 Task: Look for One-way flight tickets for 2 adults, in Economy from Abu Simbel to Istanbul to travel on 29-Nov-2023.  Stops: Any number of stops. Choice of flight is British Airways.
Action: Mouse moved to (306, 271)
Screenshot: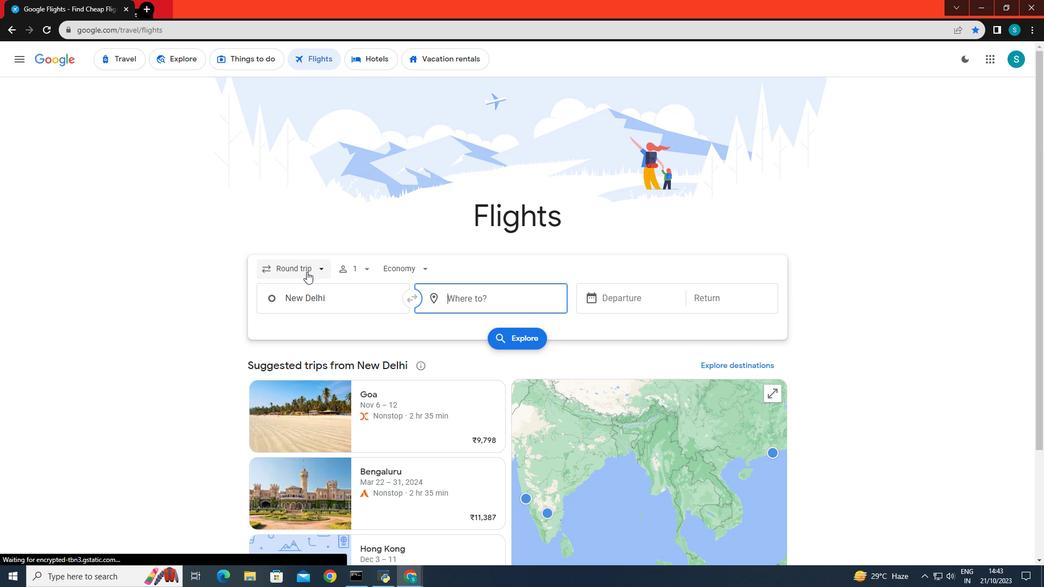 
Action: Mouse pressed left at (306, 271)
Screenshot: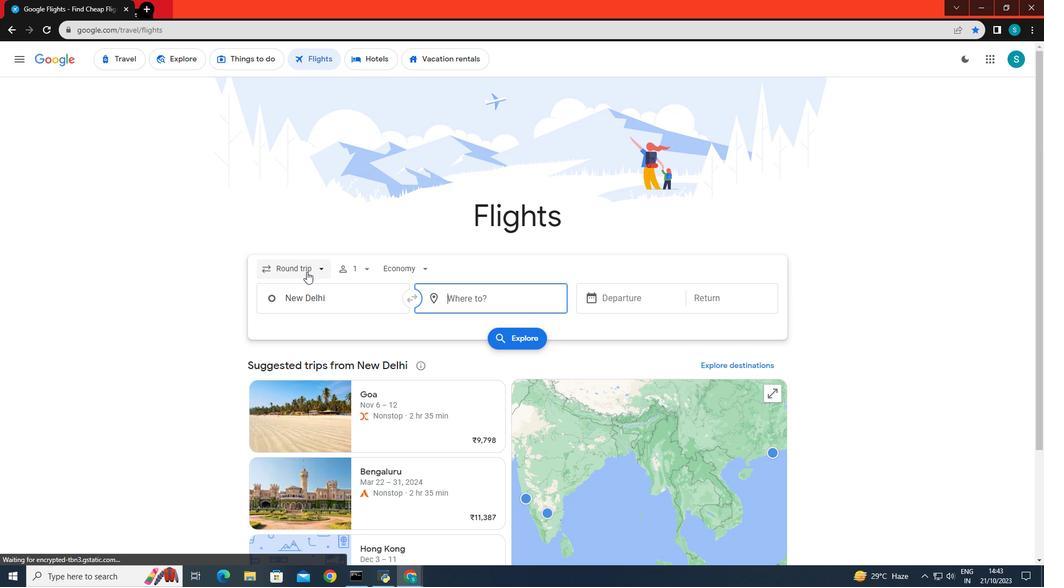 
Action: Mouse moved to (300, 320)
Screenshot: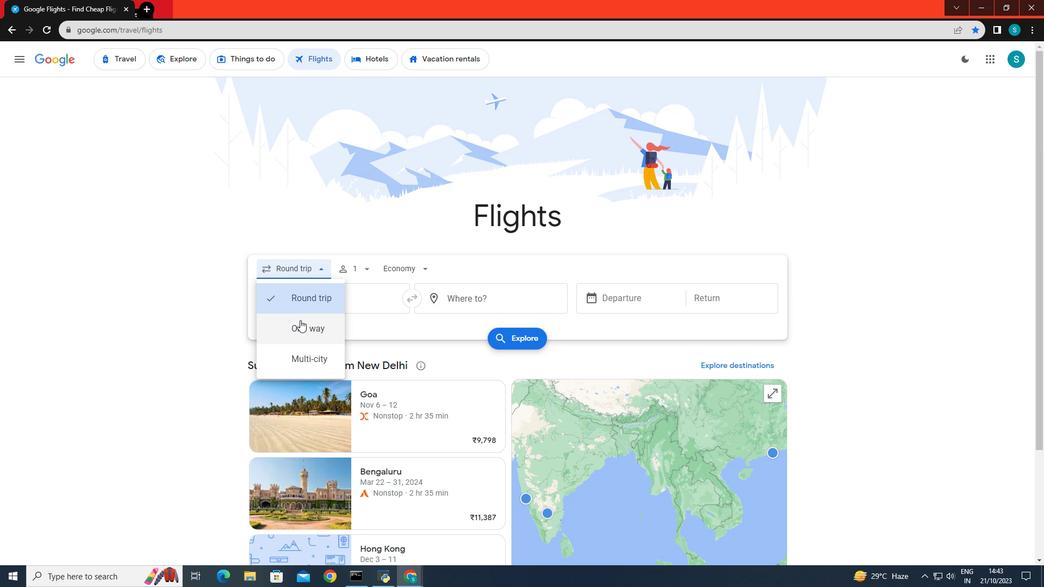 
Action: Mouse pressed left at (300, 320)
Screenshot: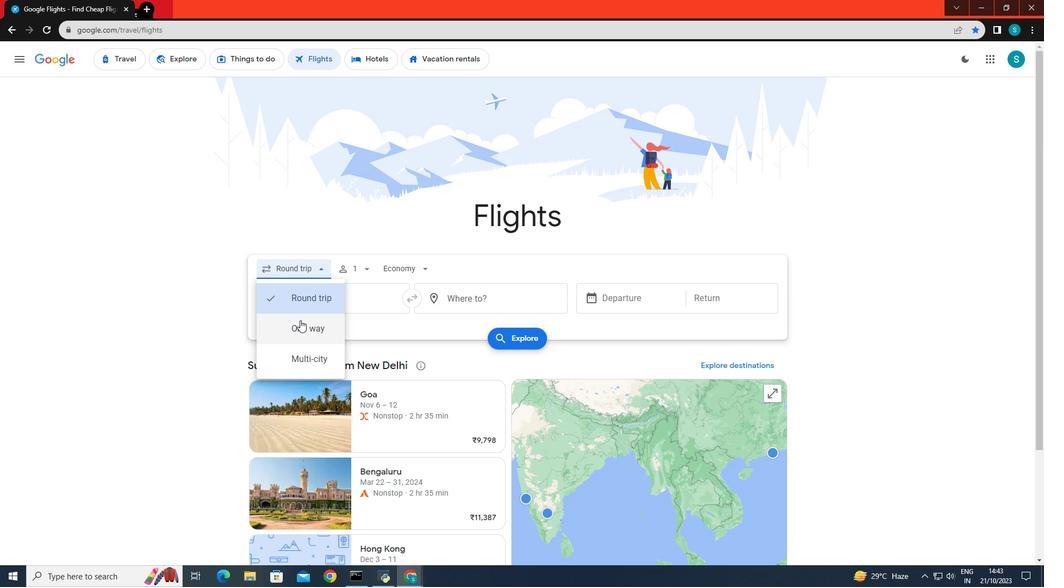 
Action: Mouse moved to (352, 267)
Screenshot: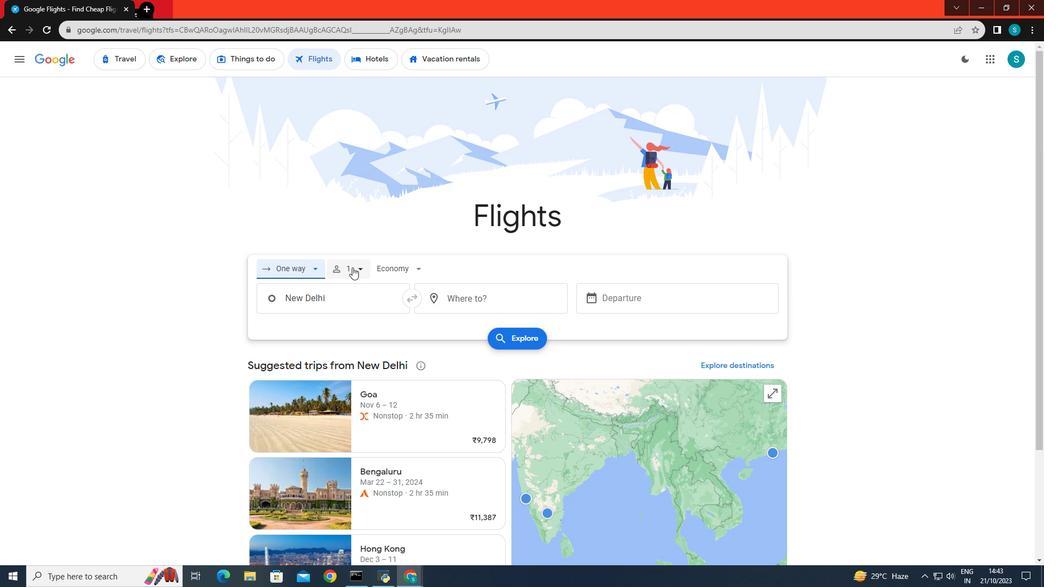 
Action: Mouse pressed left at (352, 267)
Screenshot: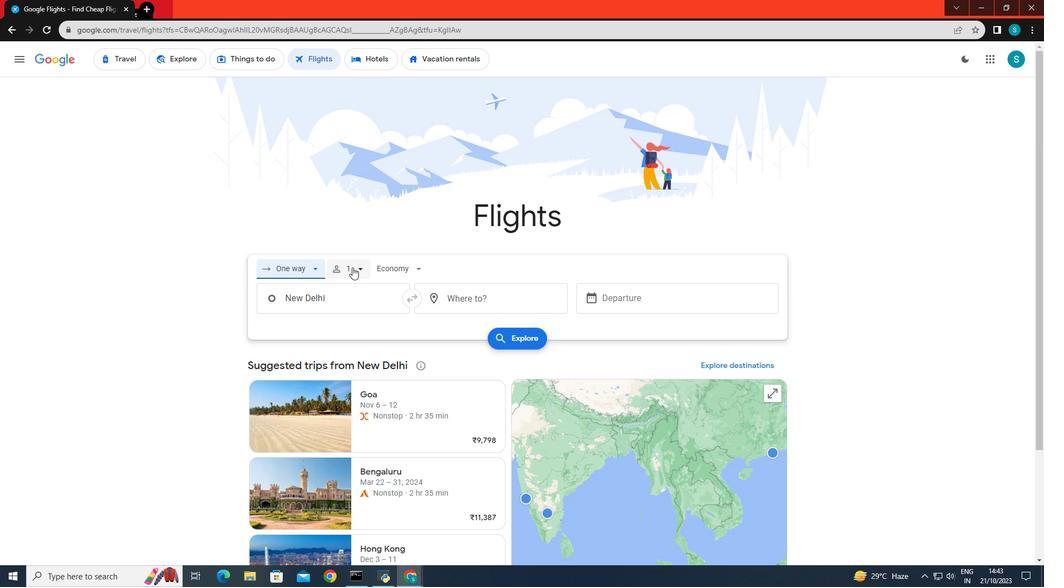 
Action: Mouse moved to (449, 298)
Screenshot: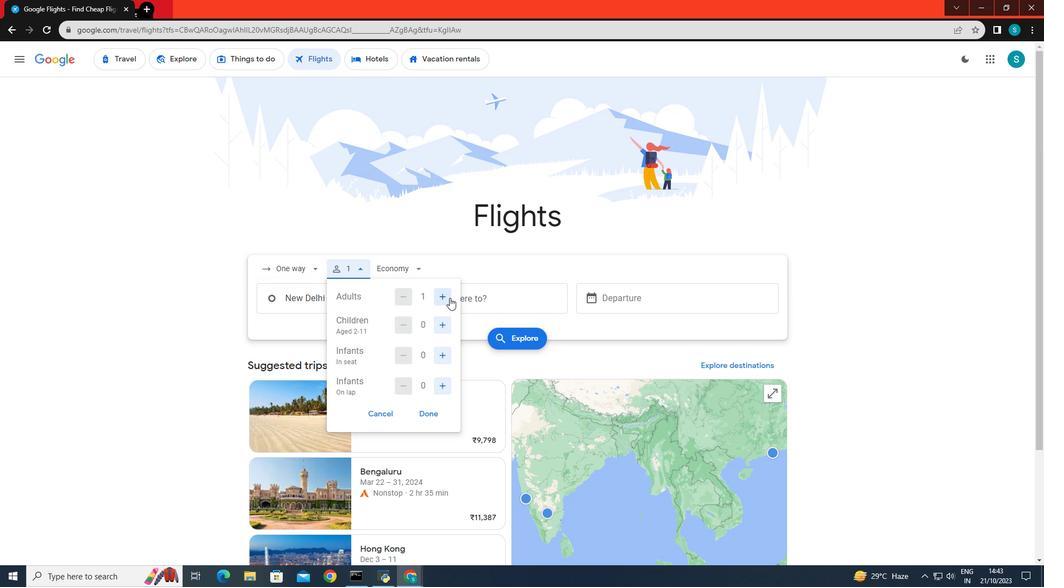 
Action: Mouse pressed left at (449, 298)
Screenshot: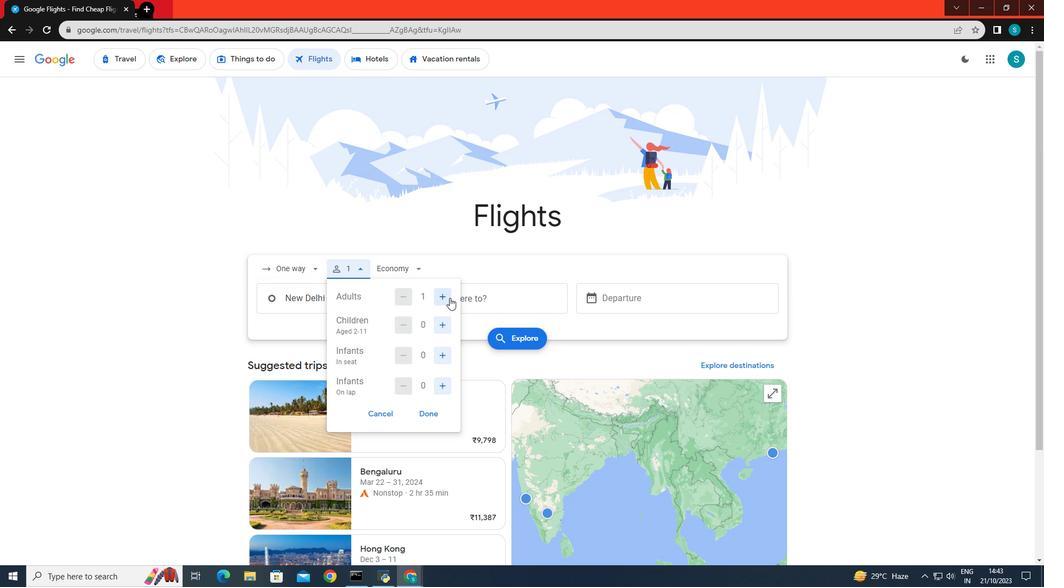 
Action: Mouse moved to (432, 414)
Screenshot: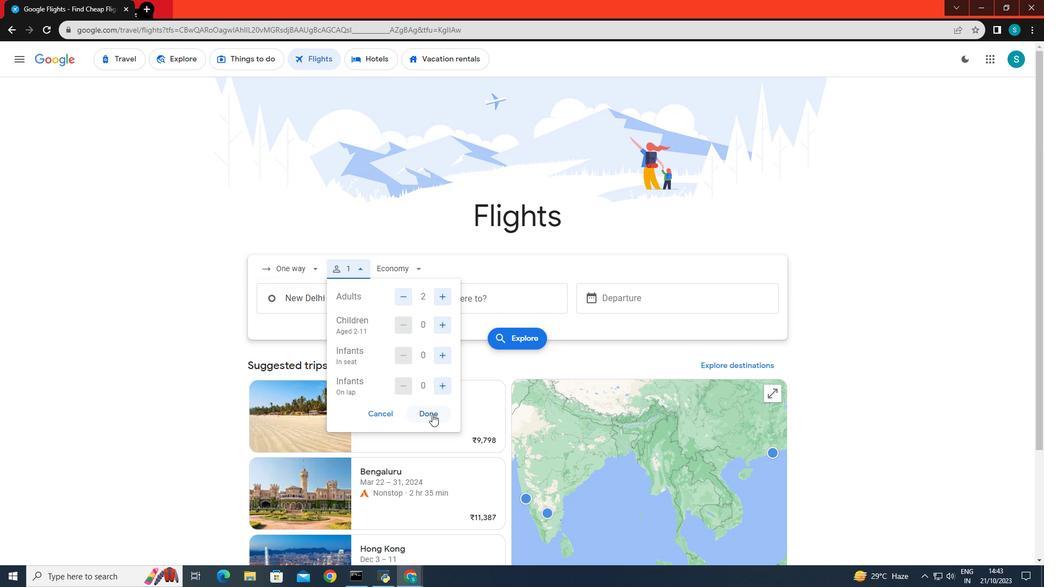 
Action: Mouse pressed left at (432, 414)
Screenshot: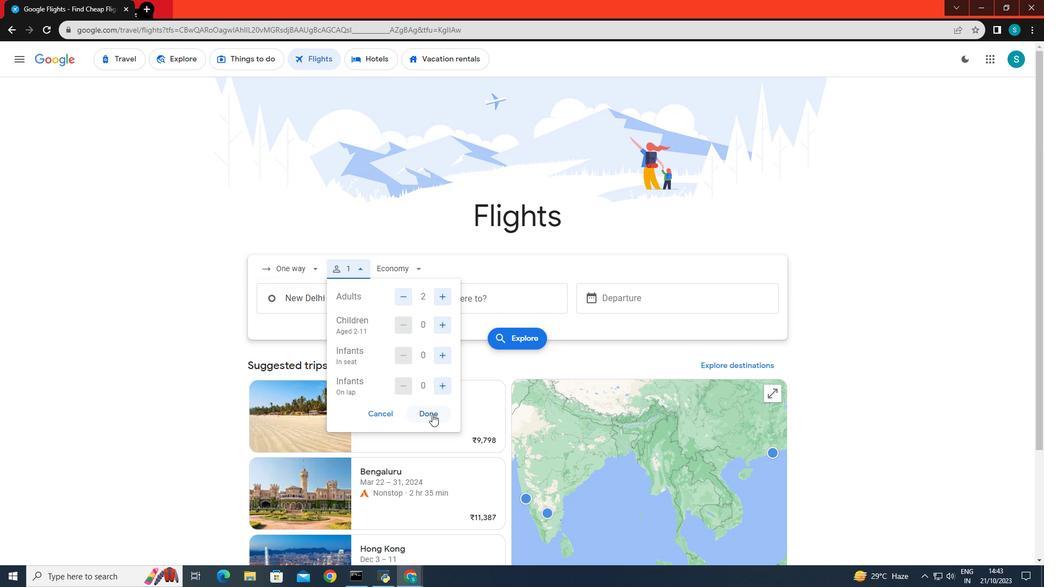 
Action: Mouse moved to (398, 268)
Screenshot: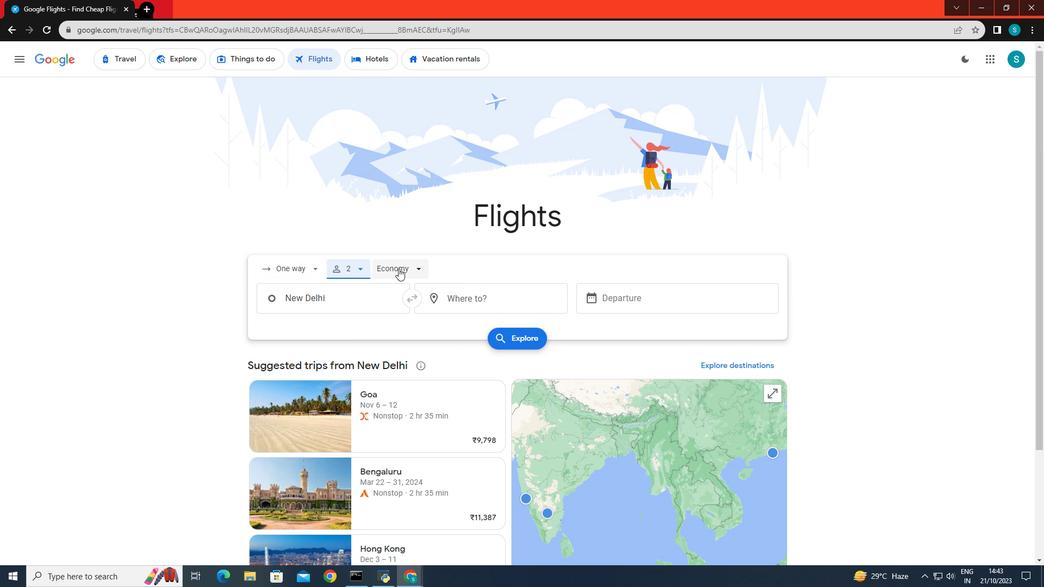 
Action: Mouse pressed left at (398, 268)
Screenshot: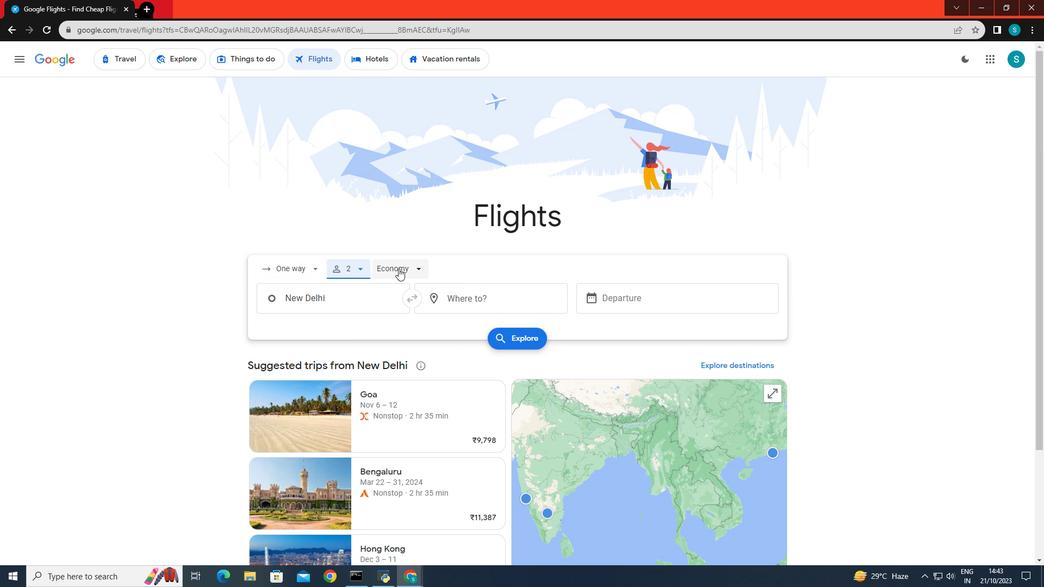 
Action: Mouse moved to (418, 286)
Screenshot: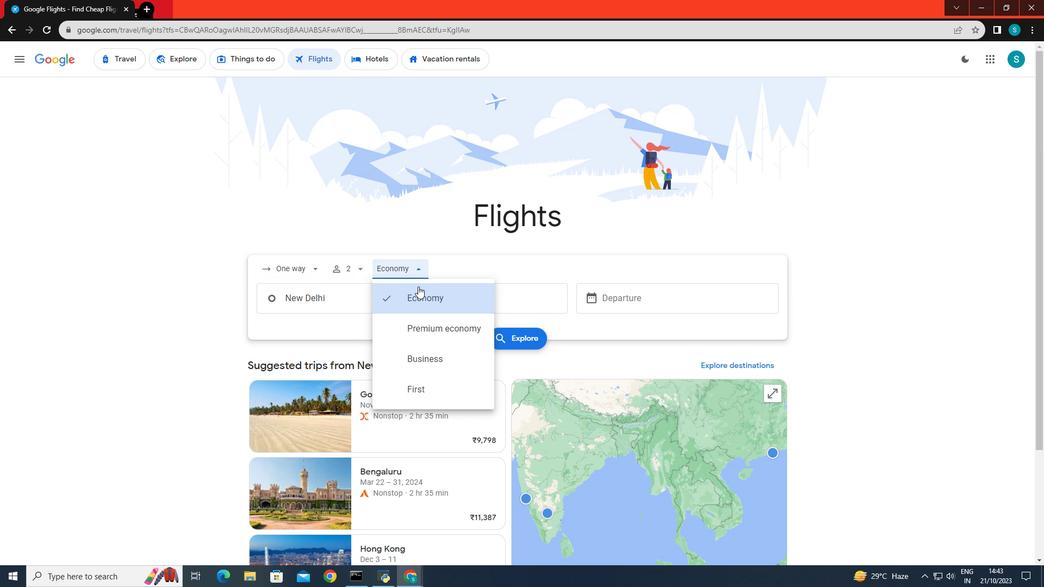 
Action: Mouse pressed left at (418, 286)
Screenshot: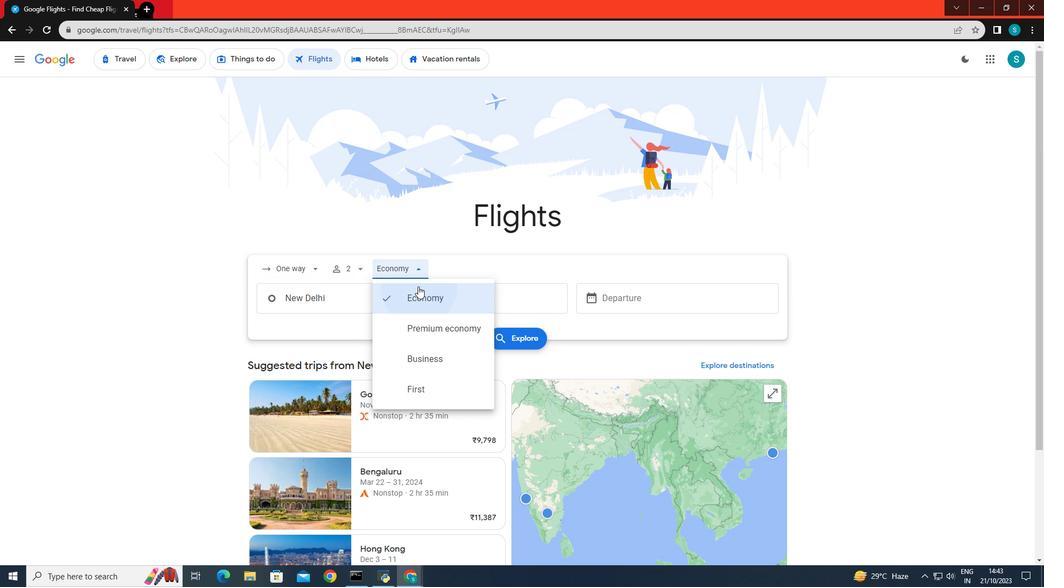 
Action: Mouse moved to (343, 299)
Screenshot: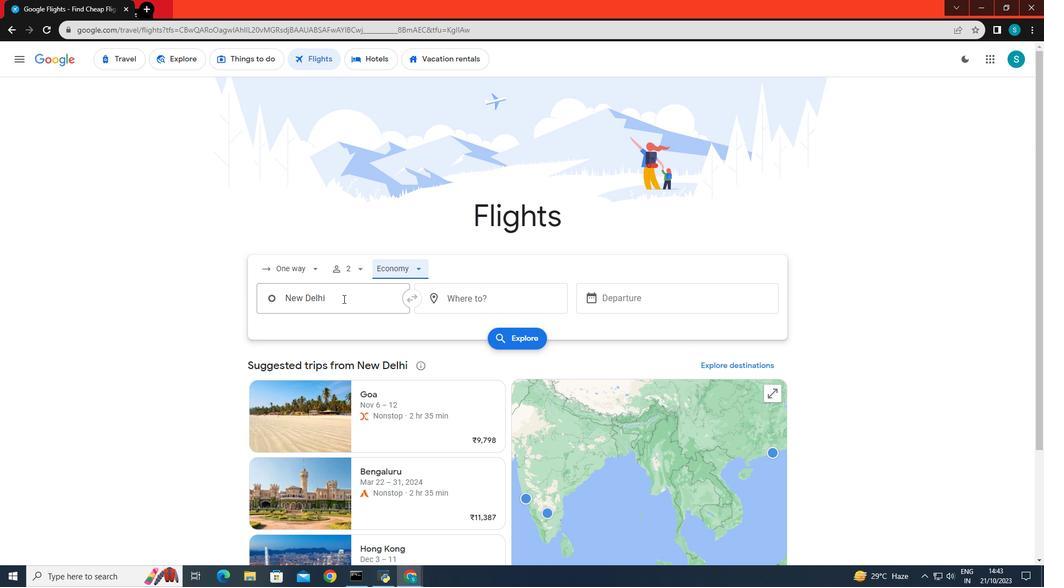 
Action: Mouse pressed left at (343, 299)
Screenshot: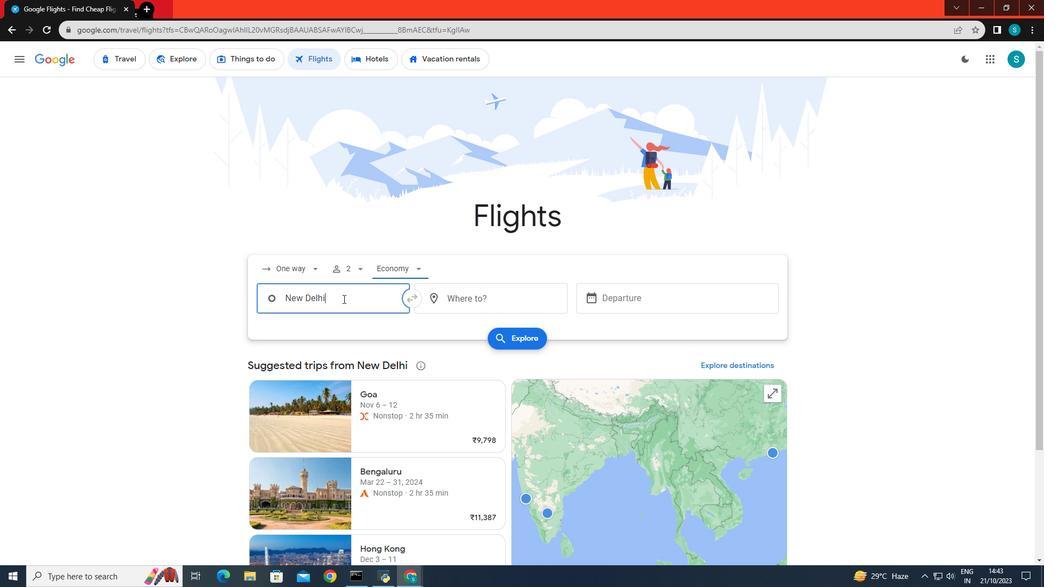 
Action: Key pressed <Key.backspace><Key.caps_lock>A<Key.caps_lock>bu<Key.space><Key.caps_lock>SIM<Key.backspace><Key.backspace><Key.caps_lock>imbel
Screenshot: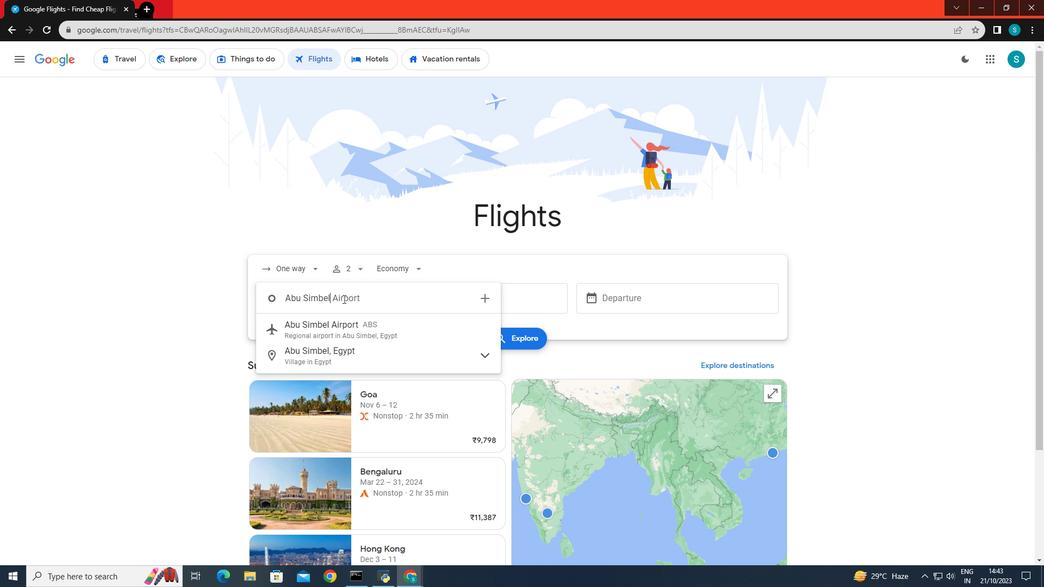 
Action: Mouse moved to (345, 332)
Screenshot: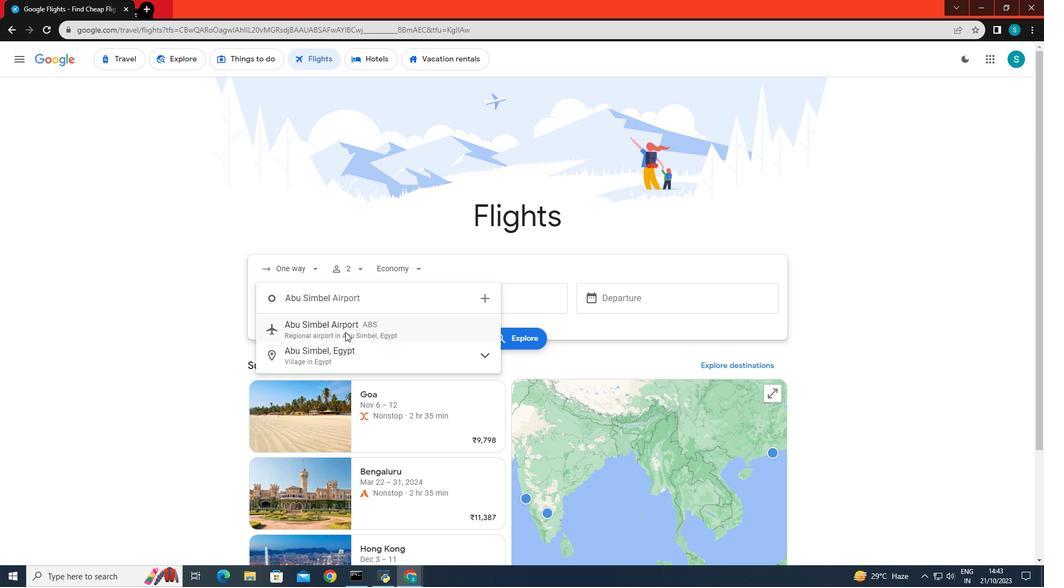 
Action: Mouse pressed left at (345, 332)
Screenshot: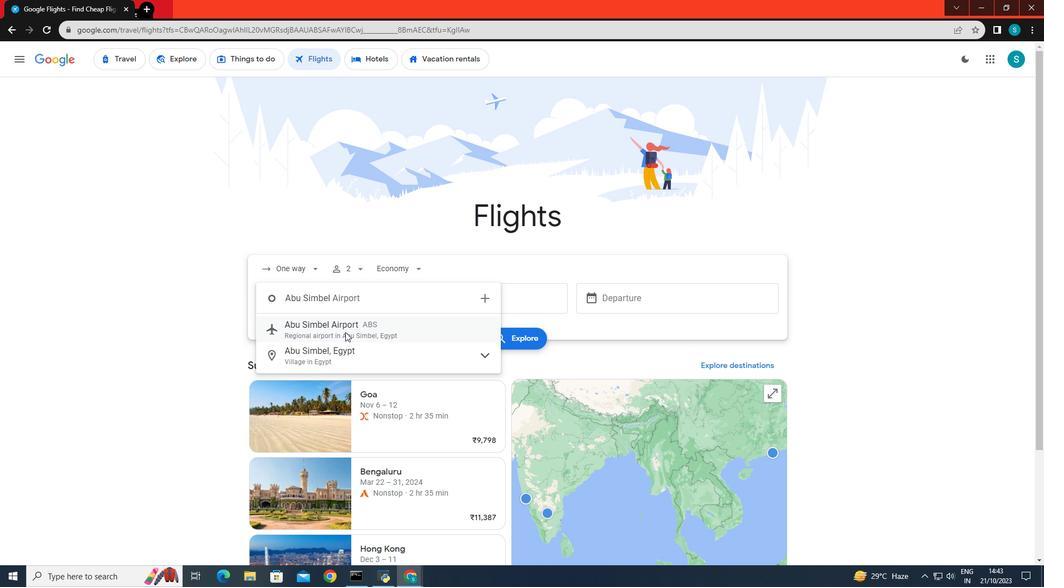 
Action: Mouse moved to (477, 296)
Screenshot: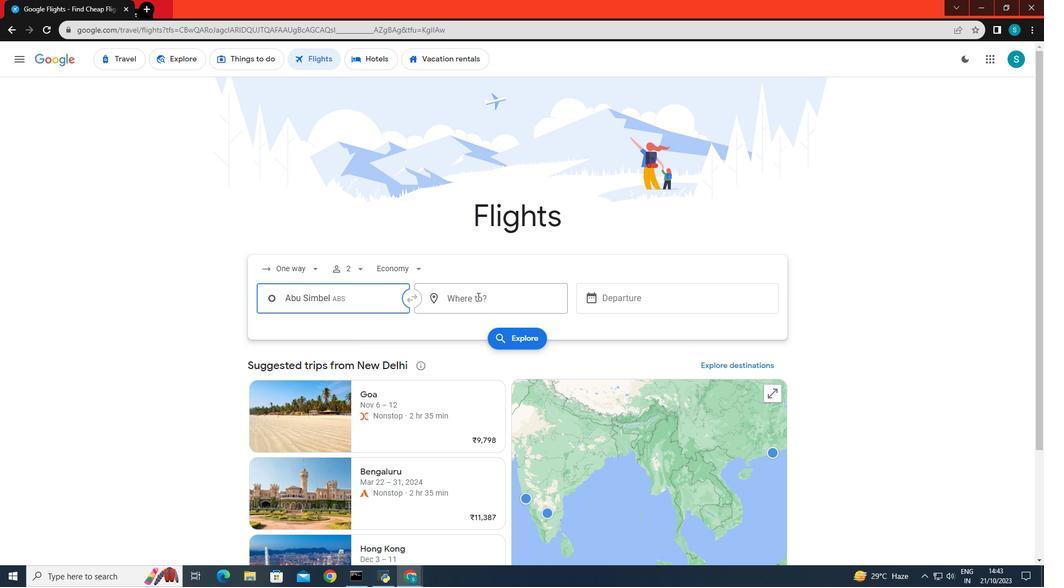 
Action: Mouse pressed left at (477, 296)
Screenshot: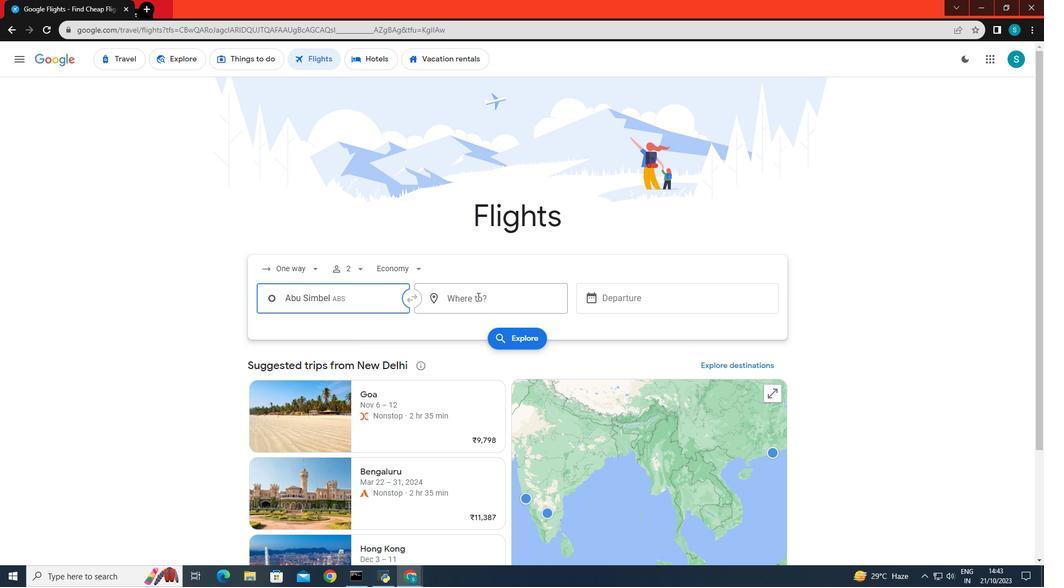 
Action: Key pressed <Key.caps_lock>I<Key.caps_lock>stanbul
Screenshot: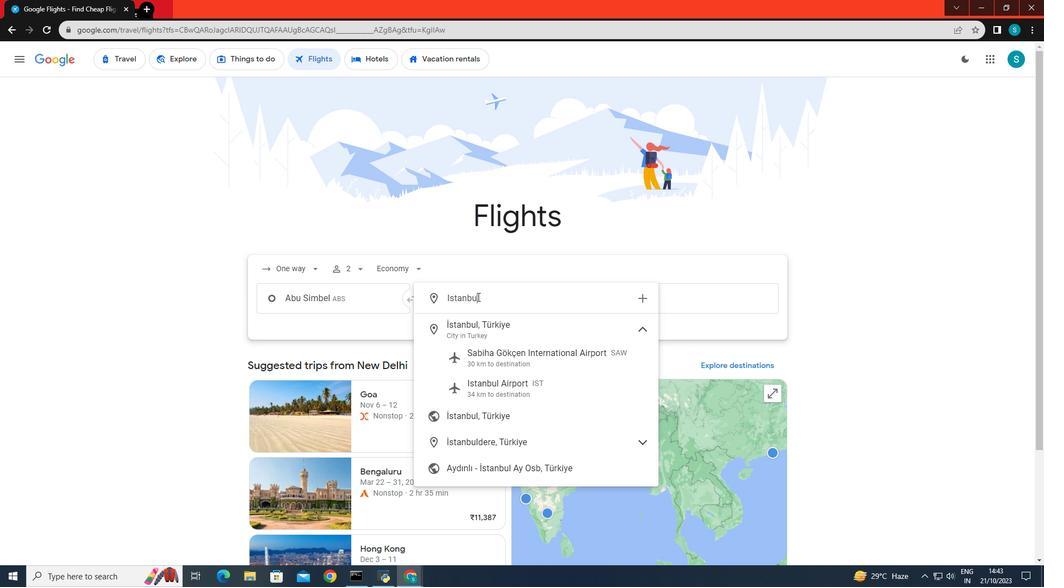 
Action: Mouse moved to (495, 358)
Screenshot: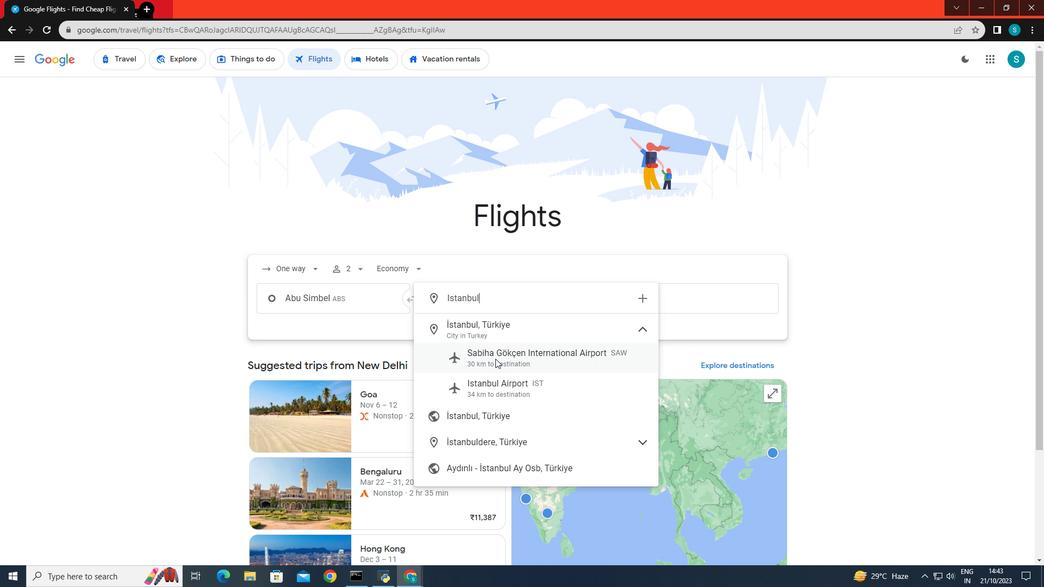
Action: Mouse pressed left at (495, 358)
Screenshot: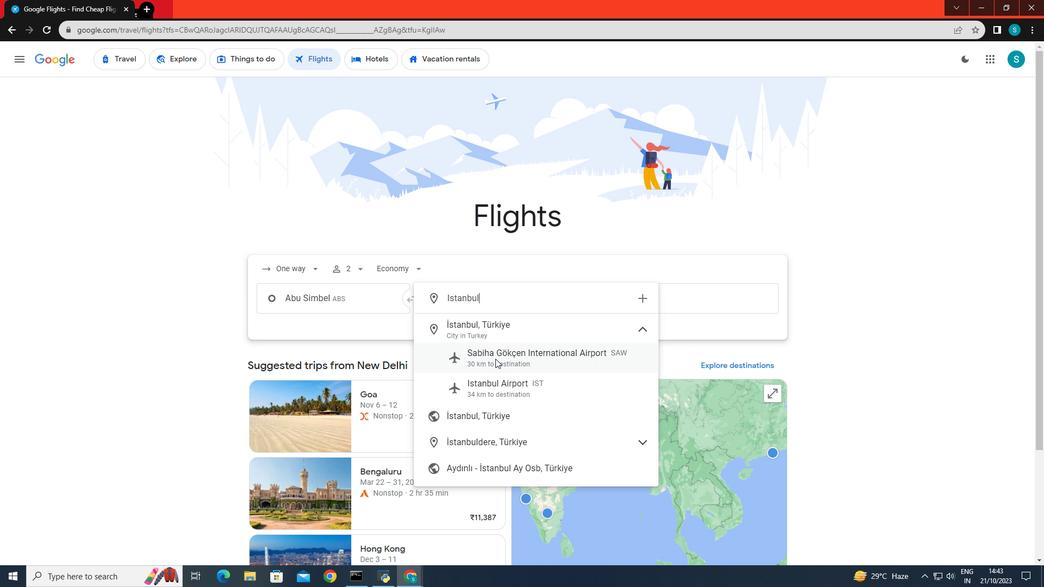 
Action: Mouse moved to (615, 294)
Screenshot: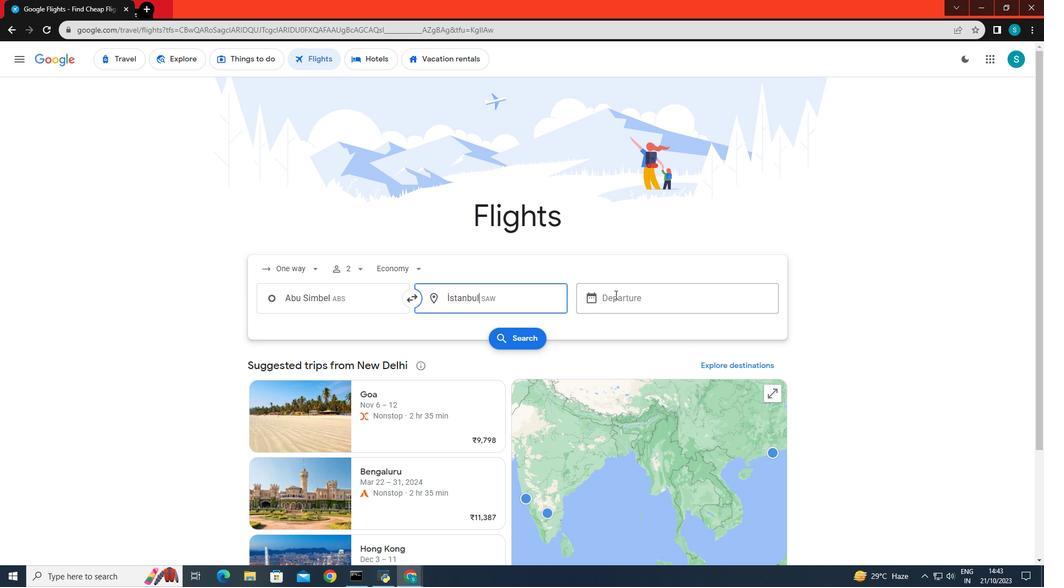 
Action: Mouse pressed left at (615, 294)
Screenshot: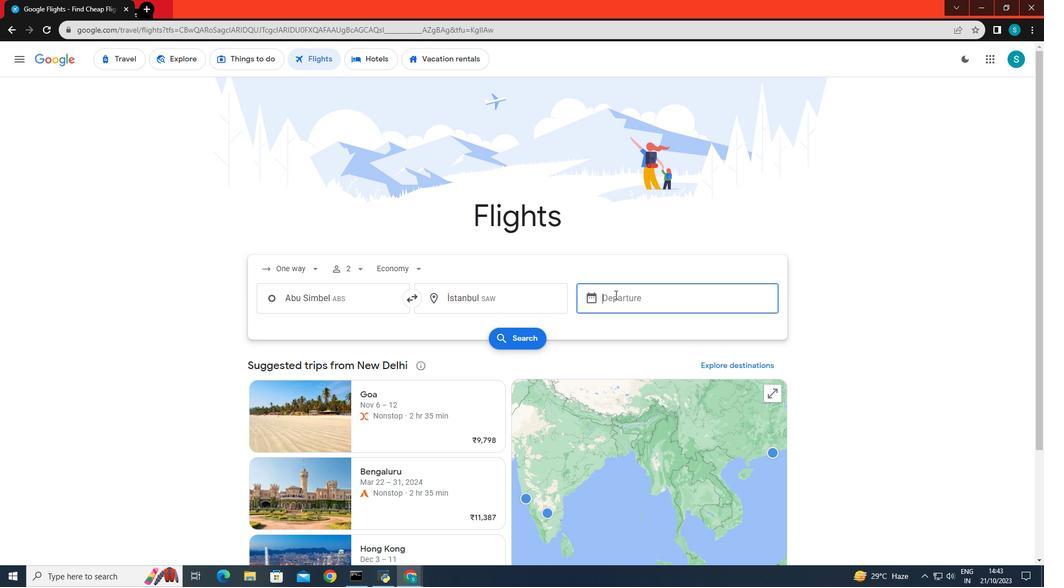 
Action: Mouse moved to (678, 474)
Screenshot: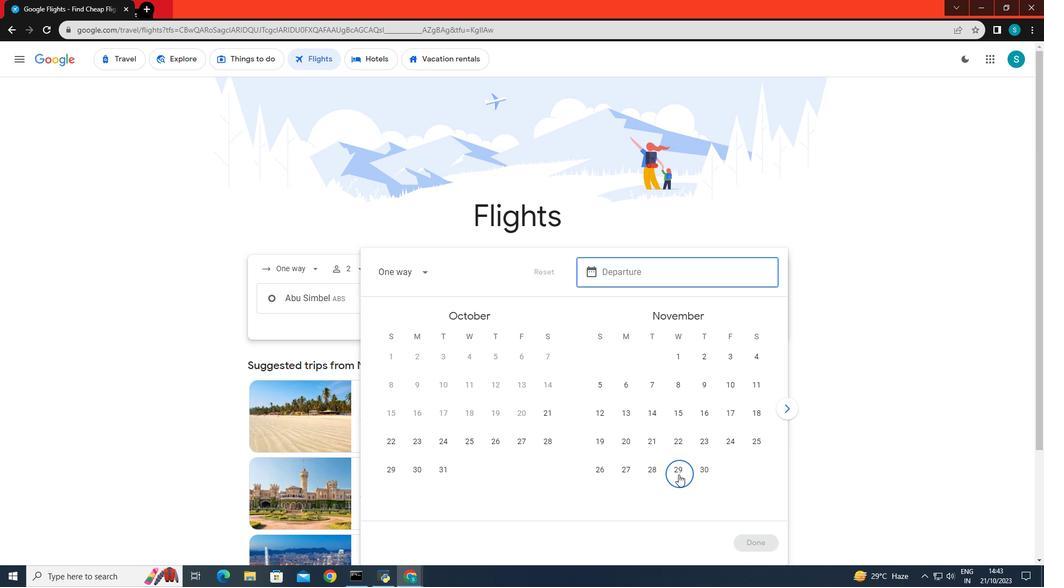 
Action: Mouse pressed left at (678, 474)
Screenshot: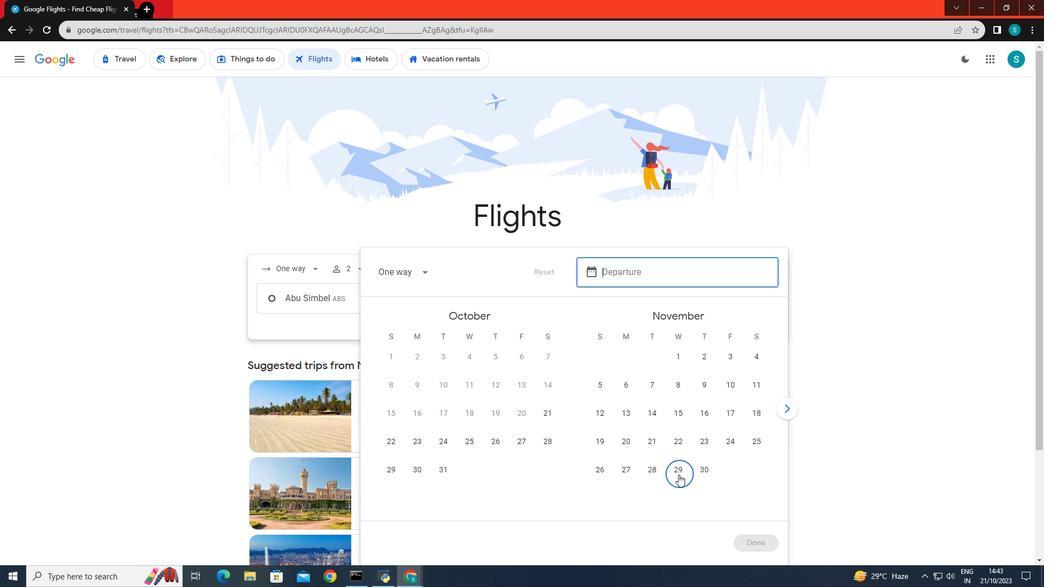 
Action: Mouse moved to (757, 542)
Screenshot: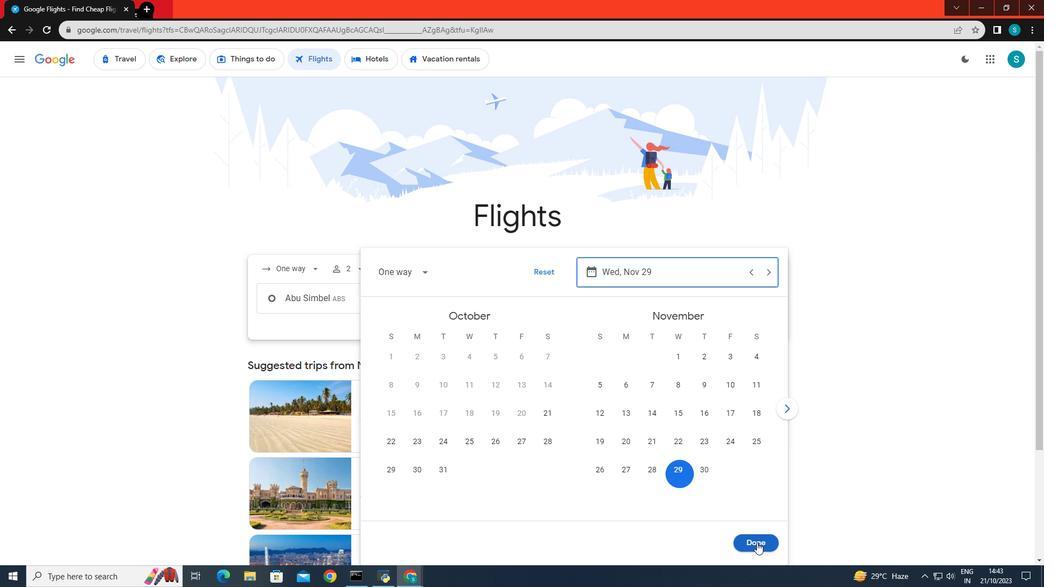 
Action: Mouse pressed left at (757, 542)
Screenshot: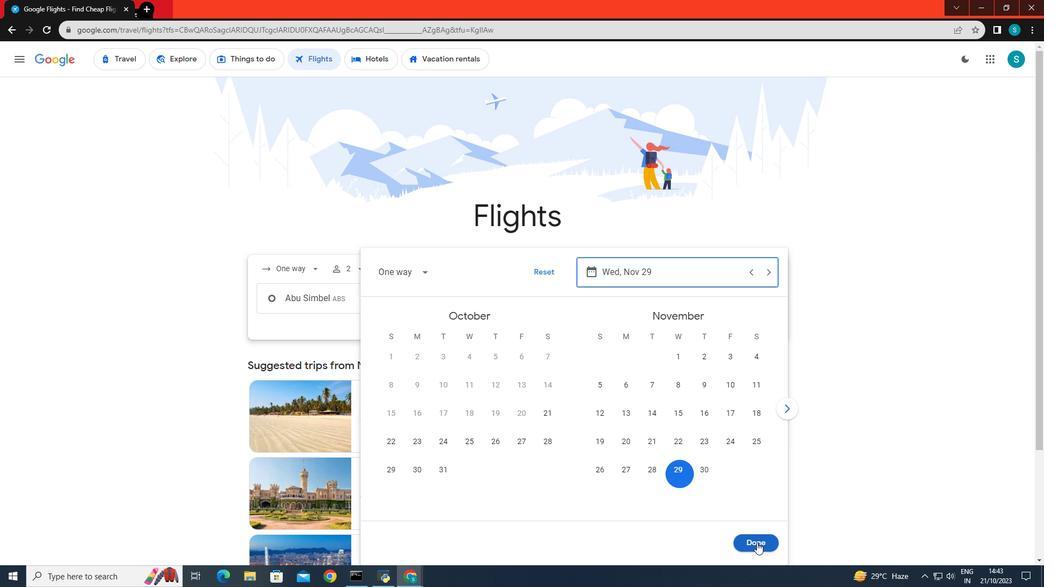 
Action: Mouse moved to (526, 344)
Screenshot: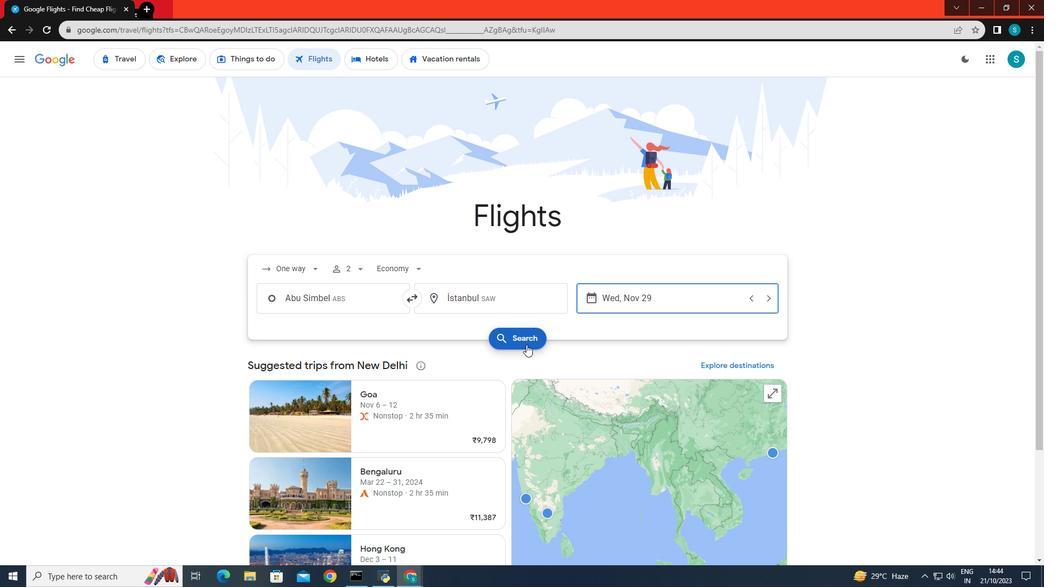 
Action: Mouse pressed left at (526, 344)
Screenshot: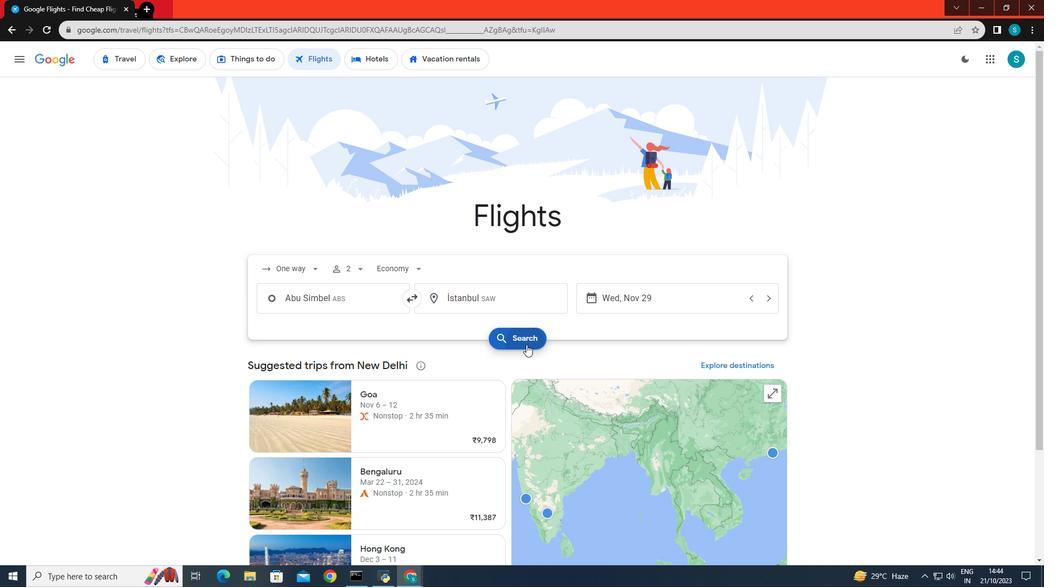 
Action: Mouse moved to (337, 160)
Screenshot: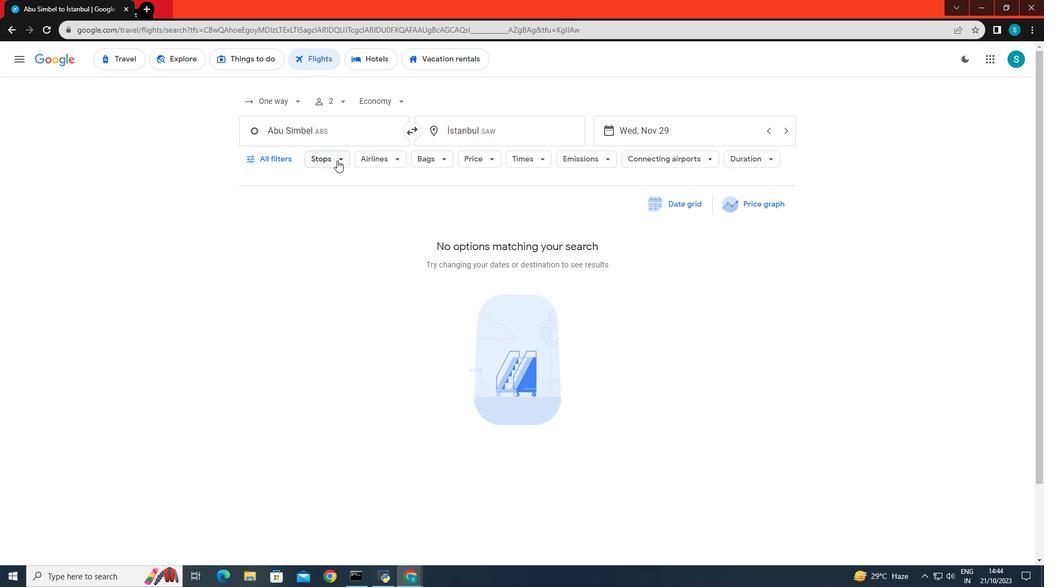 
Action: Mouse pressed left at (337, 160)
Screenshot: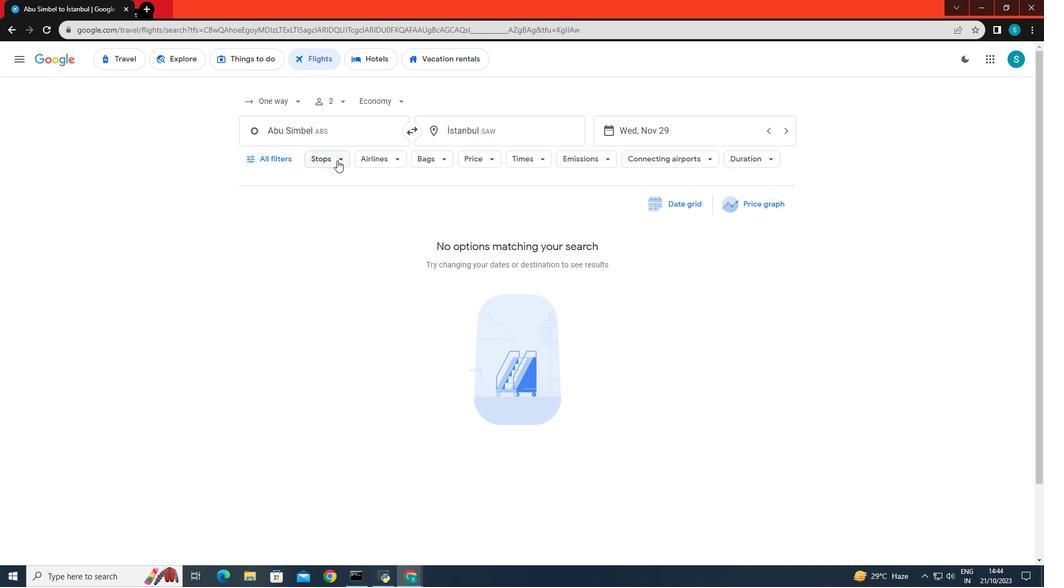 
Action: Mouse moved to (326, 215)
Screenshot: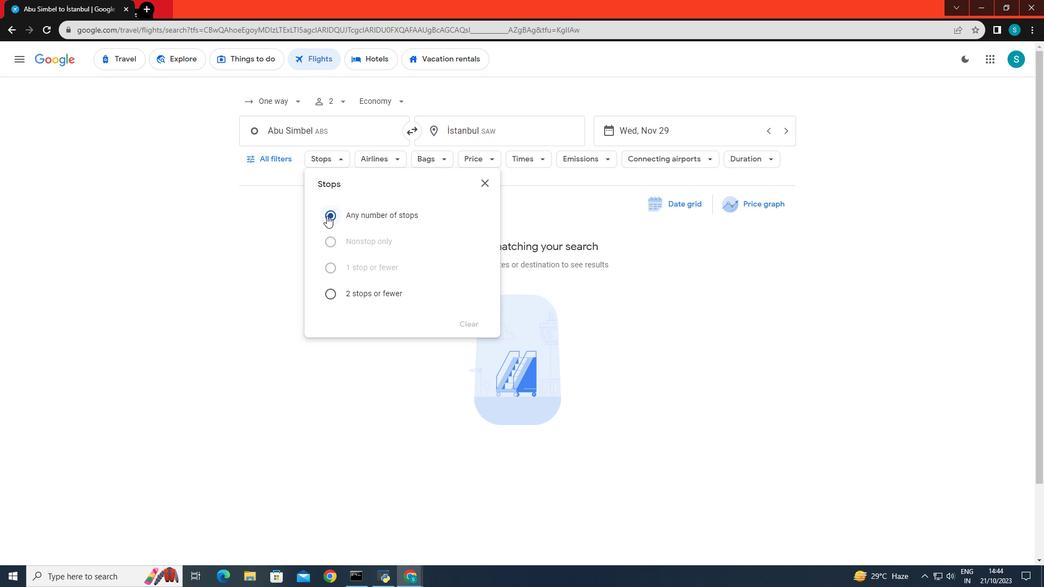 
Action: Mouse pressed left at (326, 215)
Screenshot: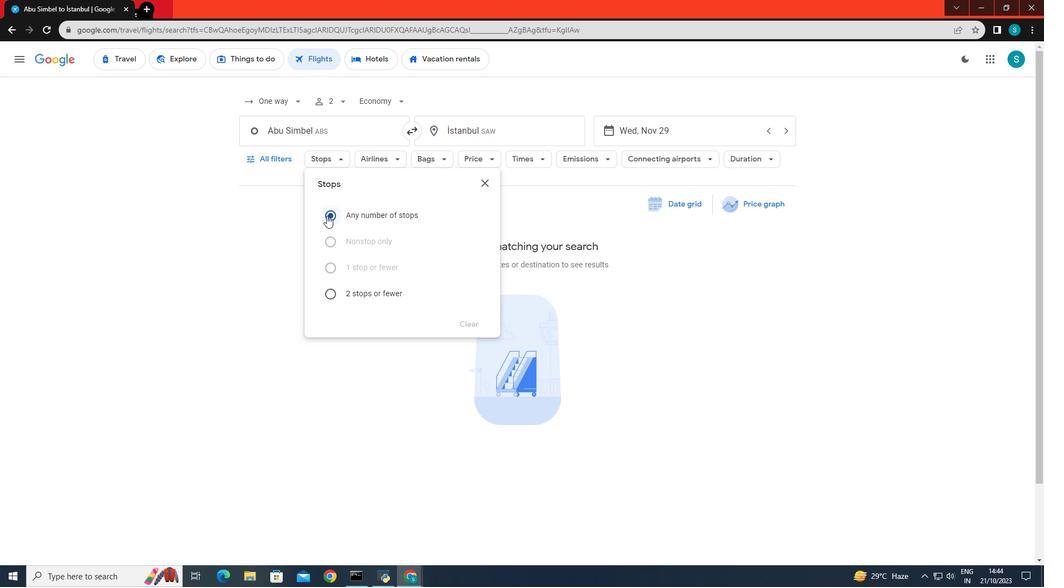 
Action: Mouse moved to (234, 262)
Screenshot: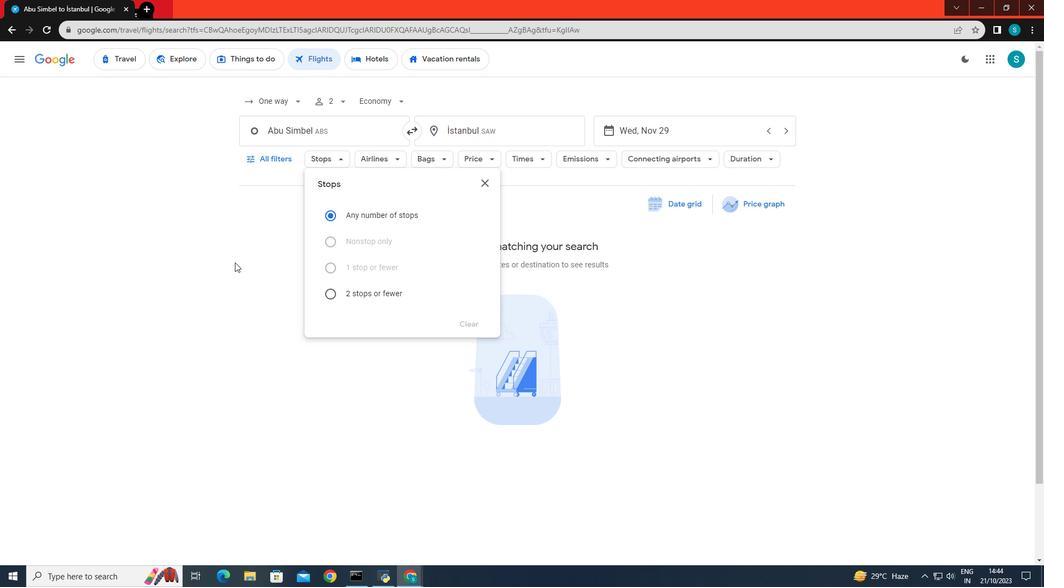 
Action: Mouse pressed left at (234, 262)
Screenshot: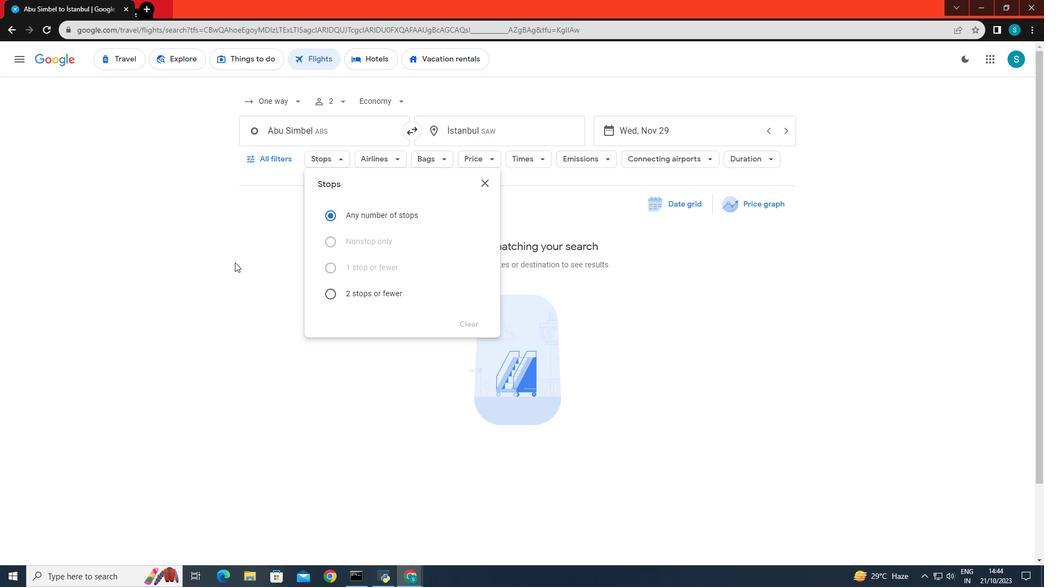 
Action: Mouse moved to (389, 157)
Screenshot: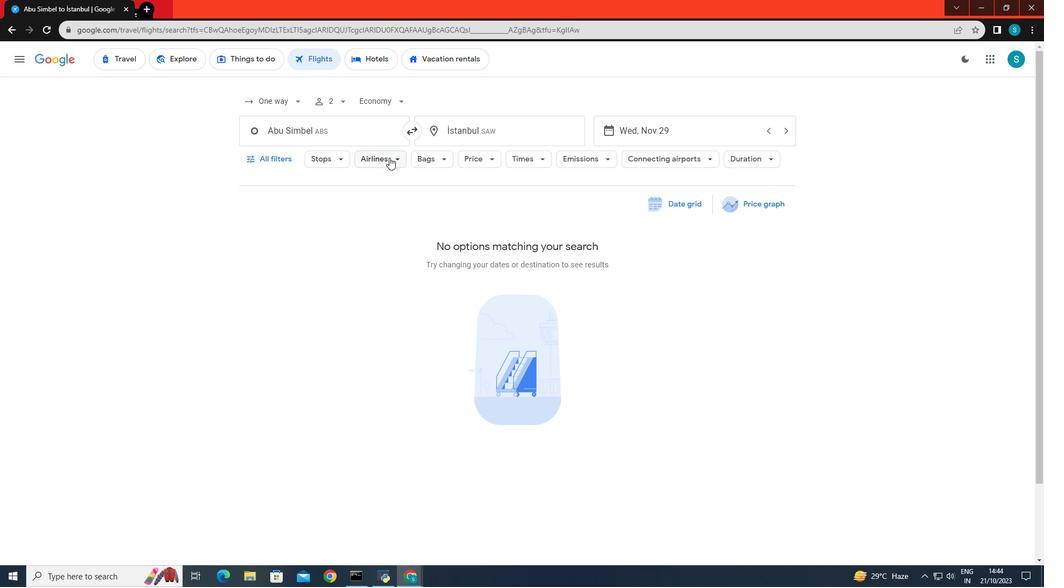 
Action: Mouse pressed left at (389, 157)
Screenshot: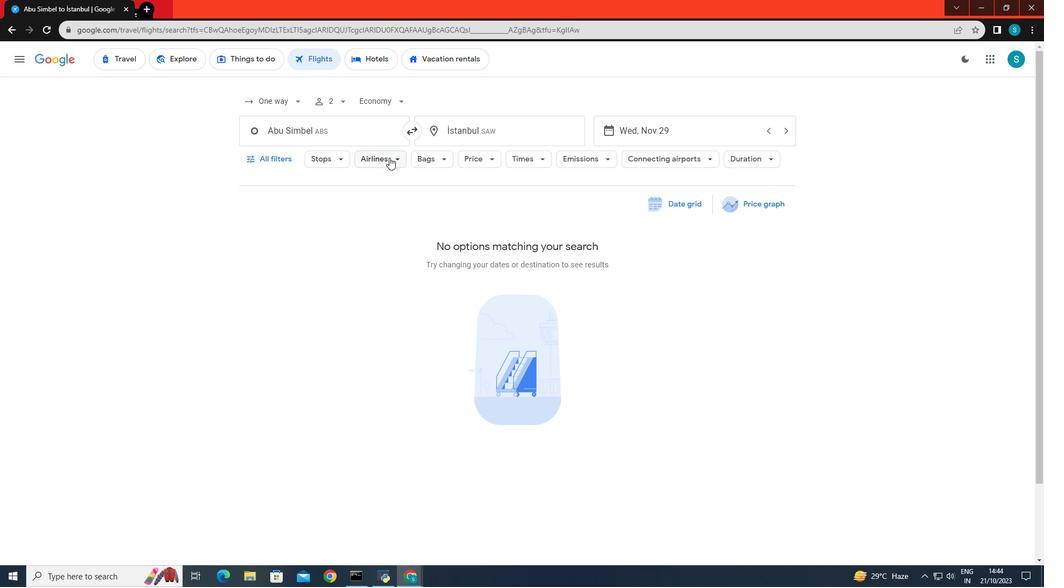 
Action: Mouse moved to (474, 394)
Screenshot: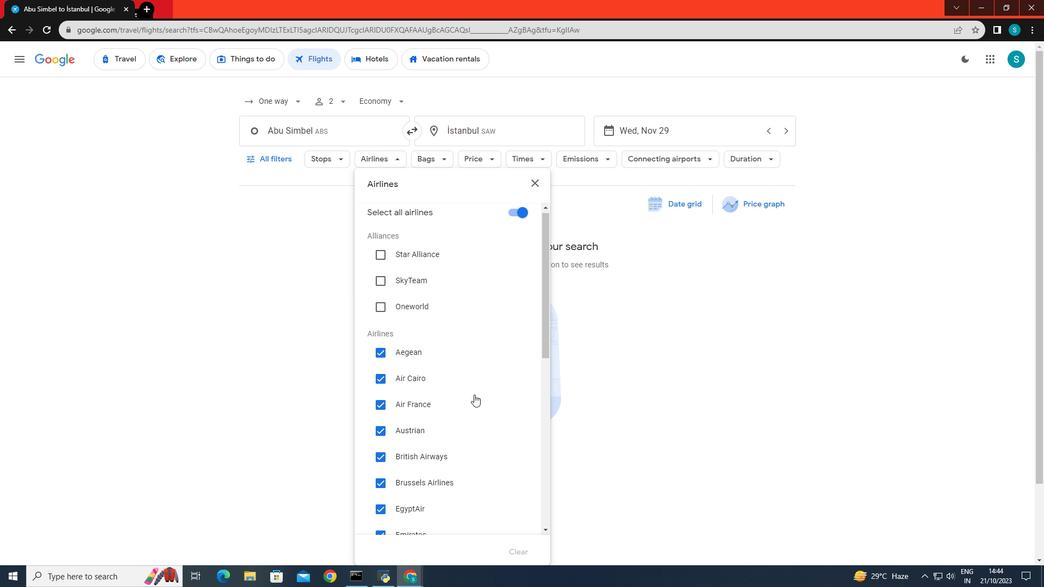 
Action: Mouse scrolled (474, 394) with delta (0, 0)
Screenshot: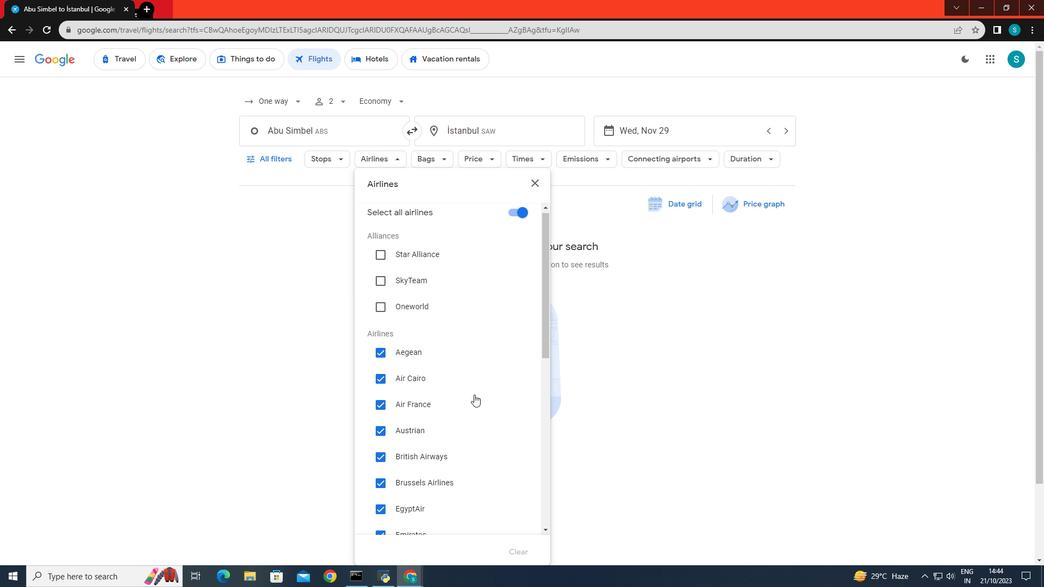 
Action: Mouse scrolled (474, 394) with delta (0, 0)
Screenshot: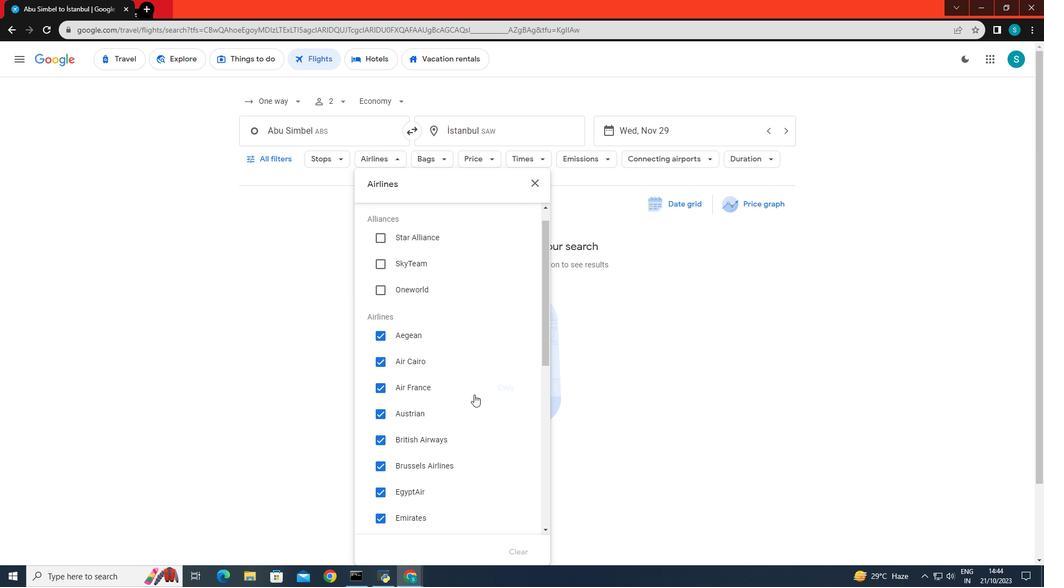 
Action: Mouse moved to (435, 399)
Screenshot: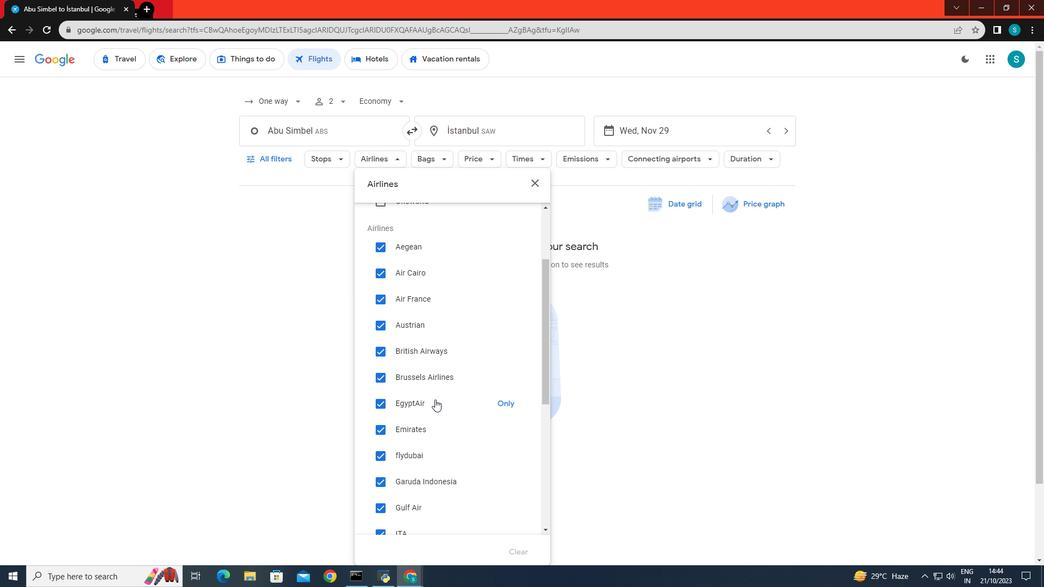 
Action: Mouse scrolled (435, 399) with delta (0, 0)
Screenshot: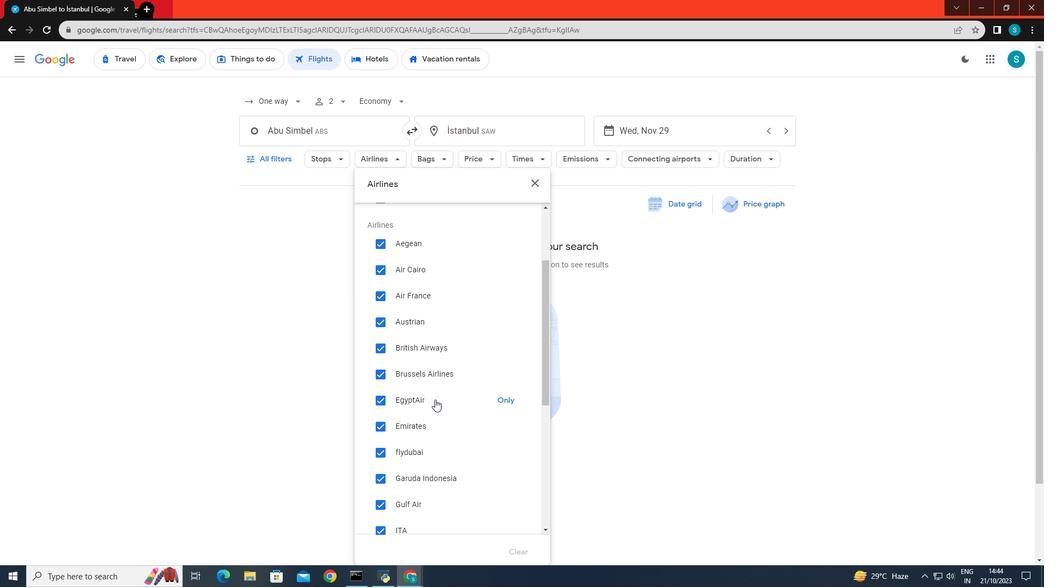 
Action: Mouse moved to (505, 375)
Screenshot: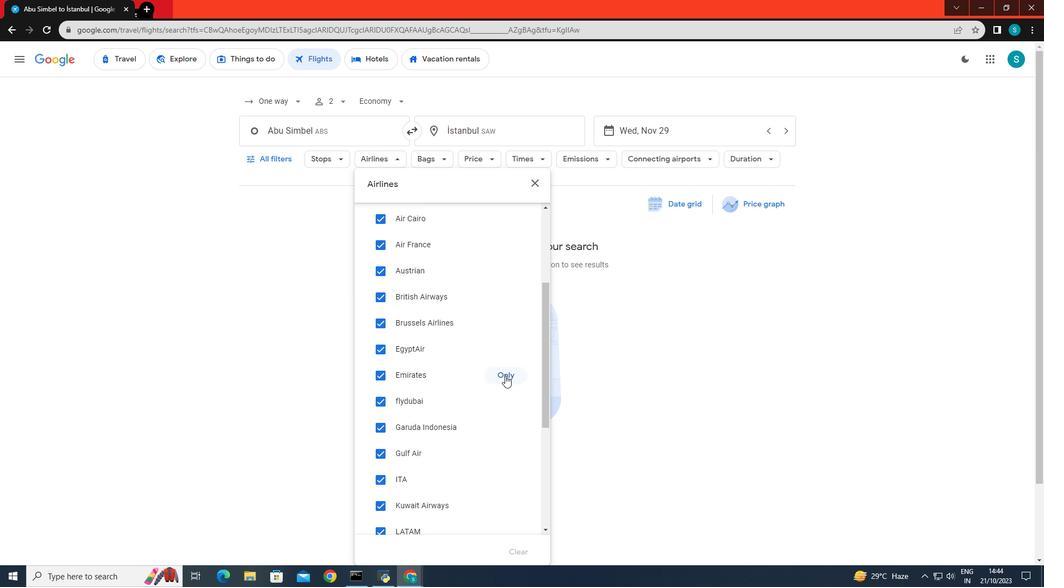 
Action: Mouse pressed left at (505, 375)
Screenshot: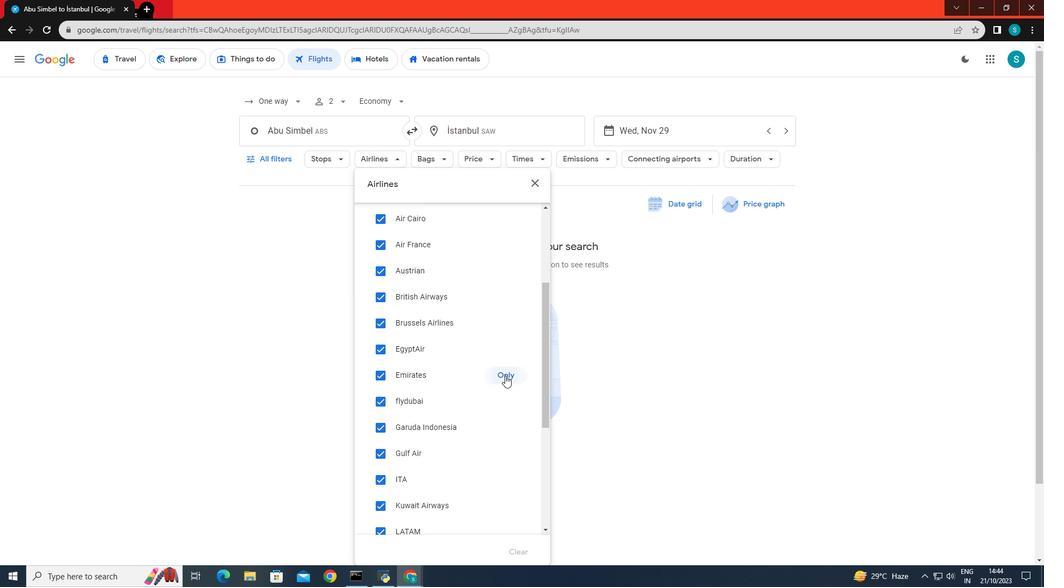
Action: Mouse moved to (313, 369)
Screenshot: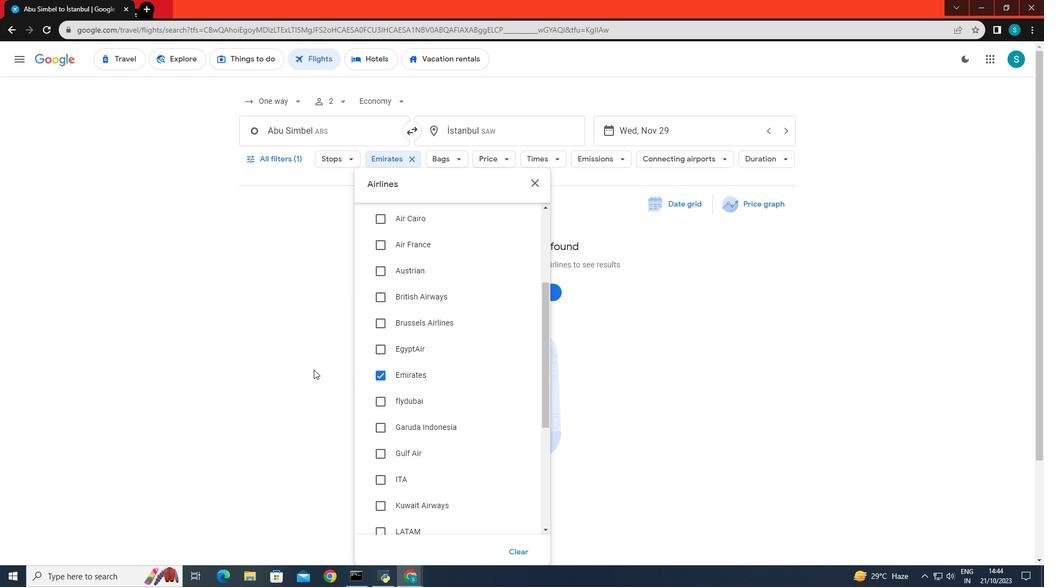 
Action: Mouse pressed left at (313, 369)
Screenshot: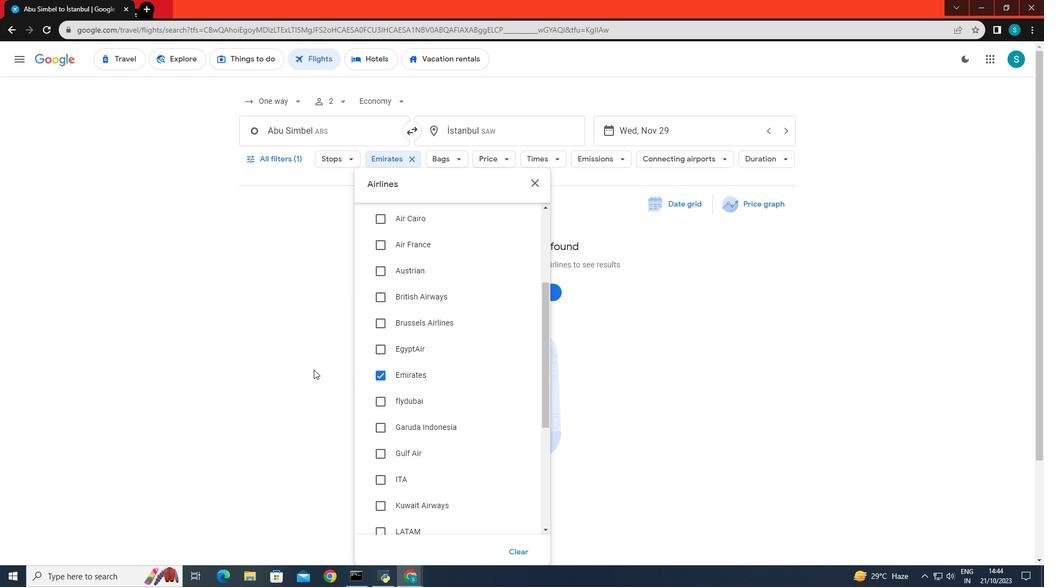 
